 Task: Look for products from Store Brand only.
Action: Mouse moved to (22, 89)
Screenshot: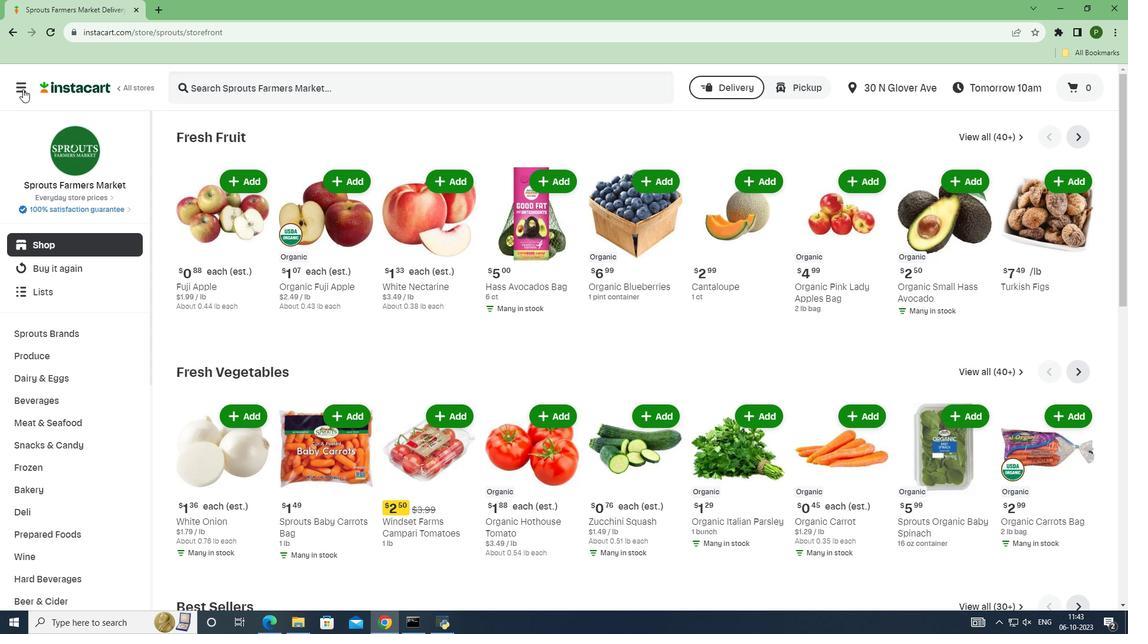 
Action: Mouse pressed left at (22, 89)
Screenshot: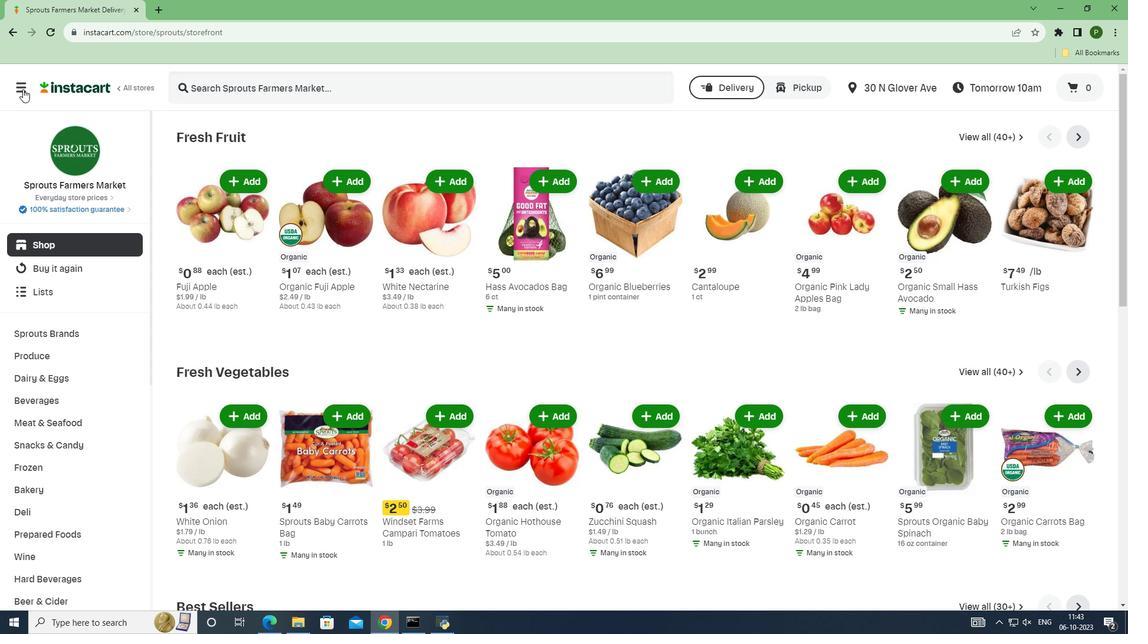 
Action: Mouse moved to (61, 311)
Screenshot: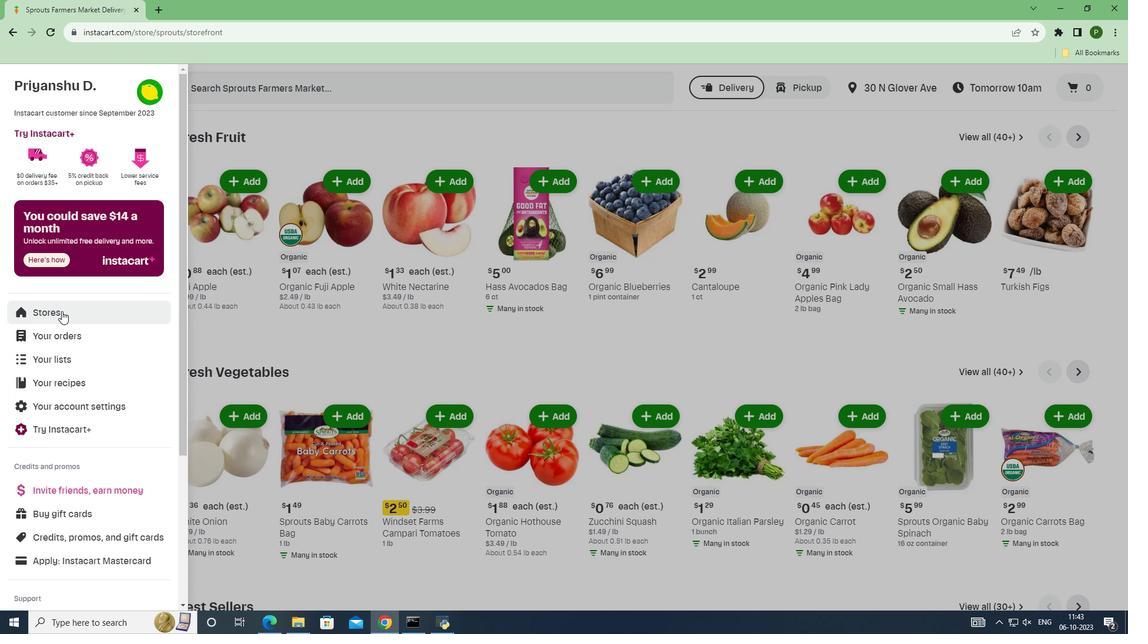 
Action: Mouse pressed left at (61, 311)
Screenshot: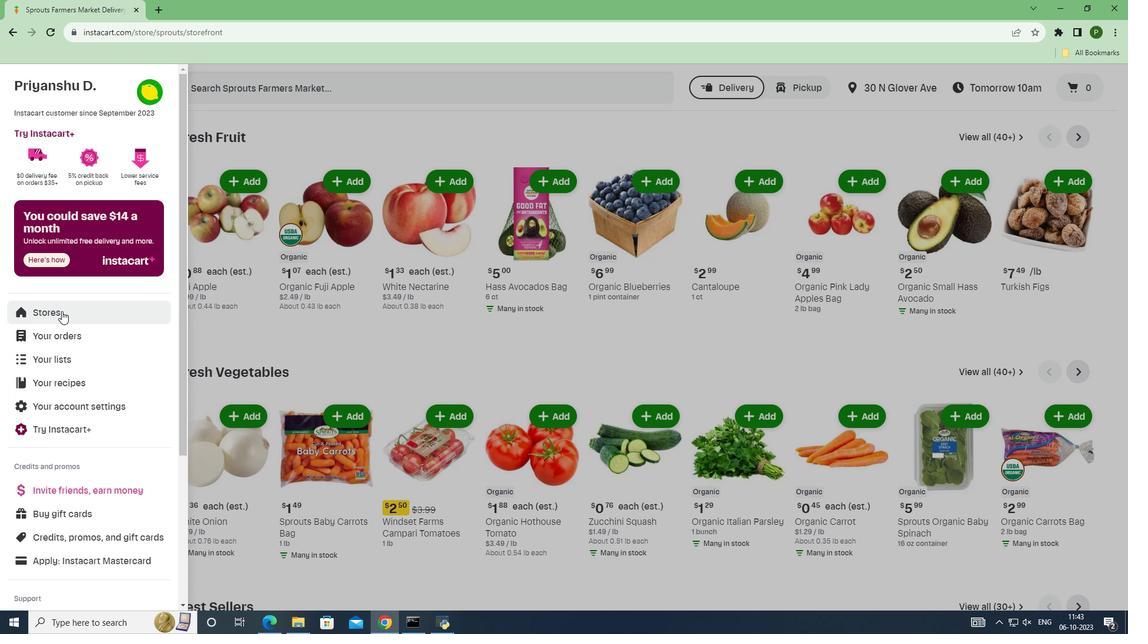 
Action: Mouse moved to (251, 134)
Screenshot: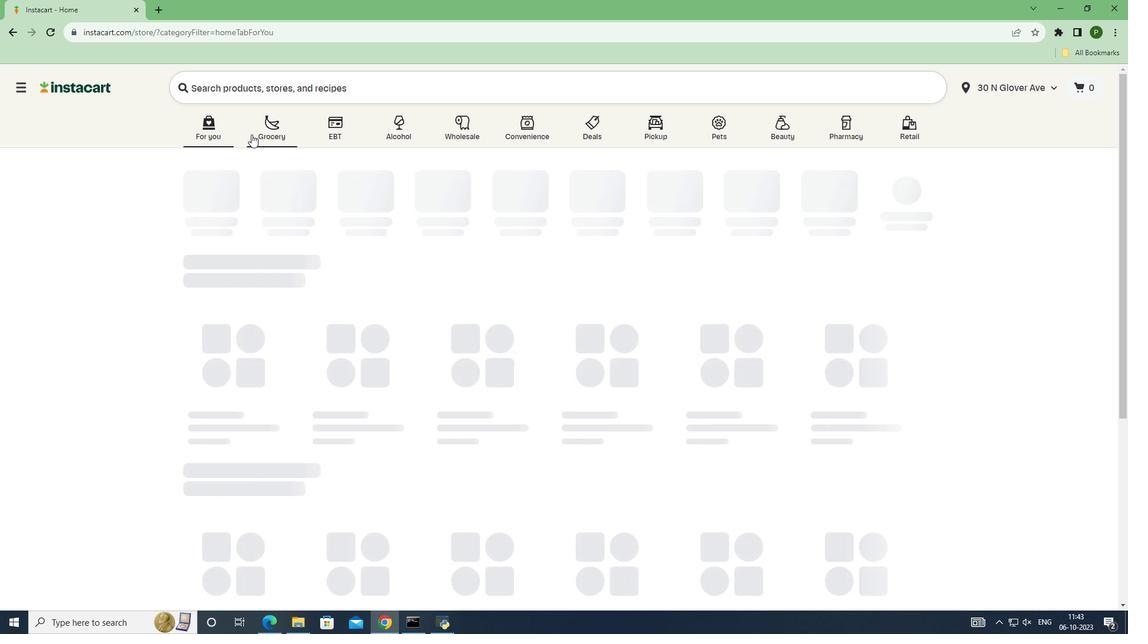 
Action: Mouse pressed left at (251, 134)
Screenshot: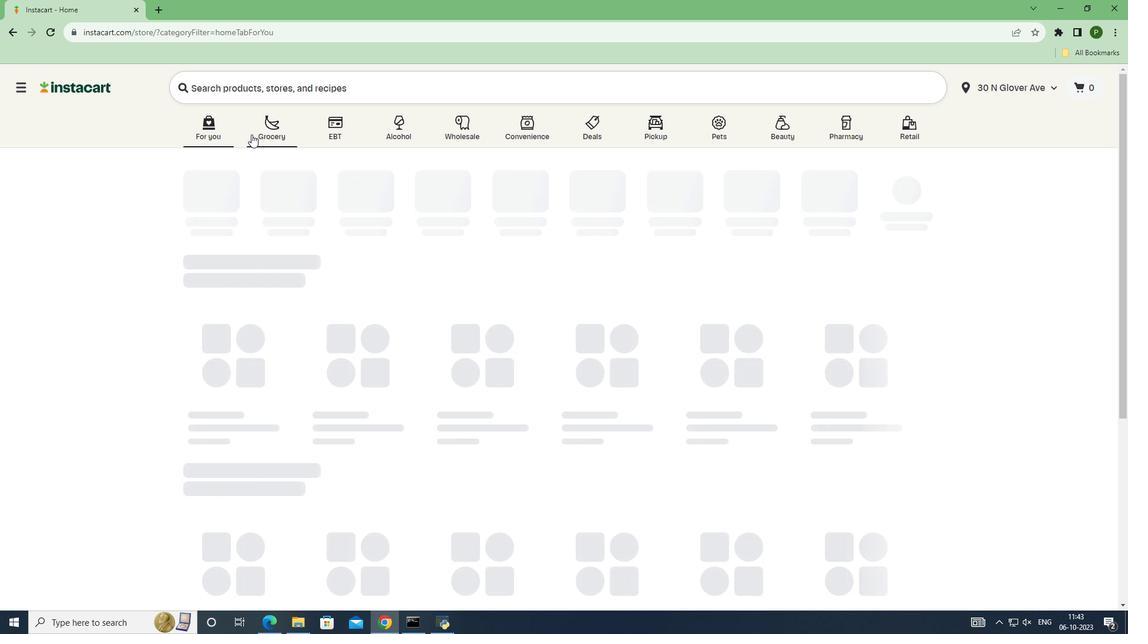 
Action: Mouse moved to (740, 275)
Screenshot: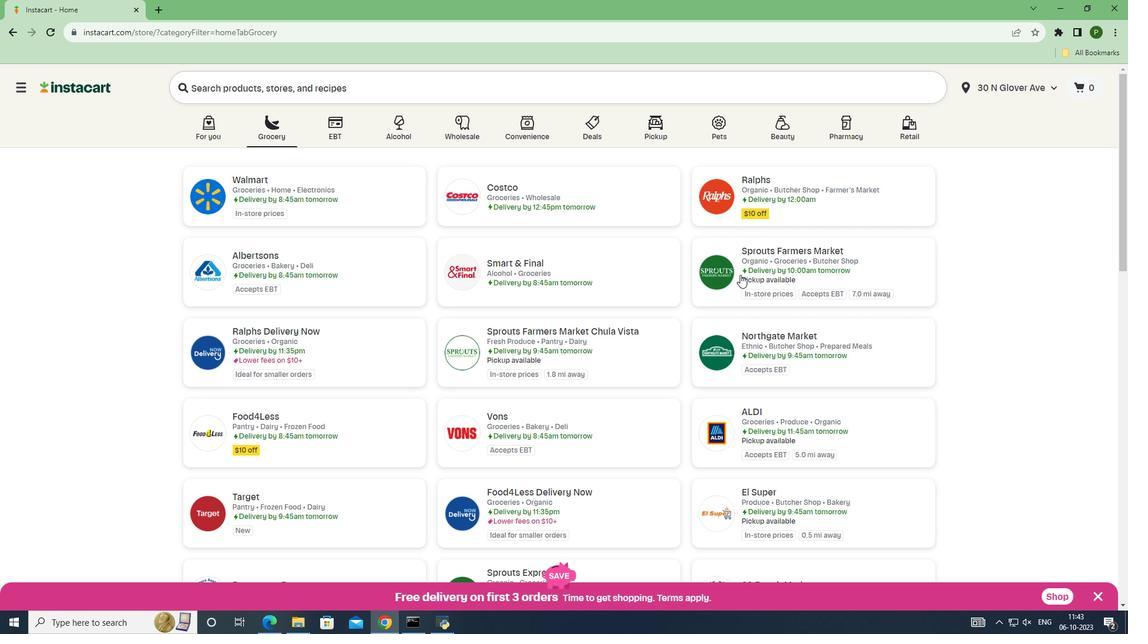 
Action: Mouse pressed left at (740, 275)
Screenshot: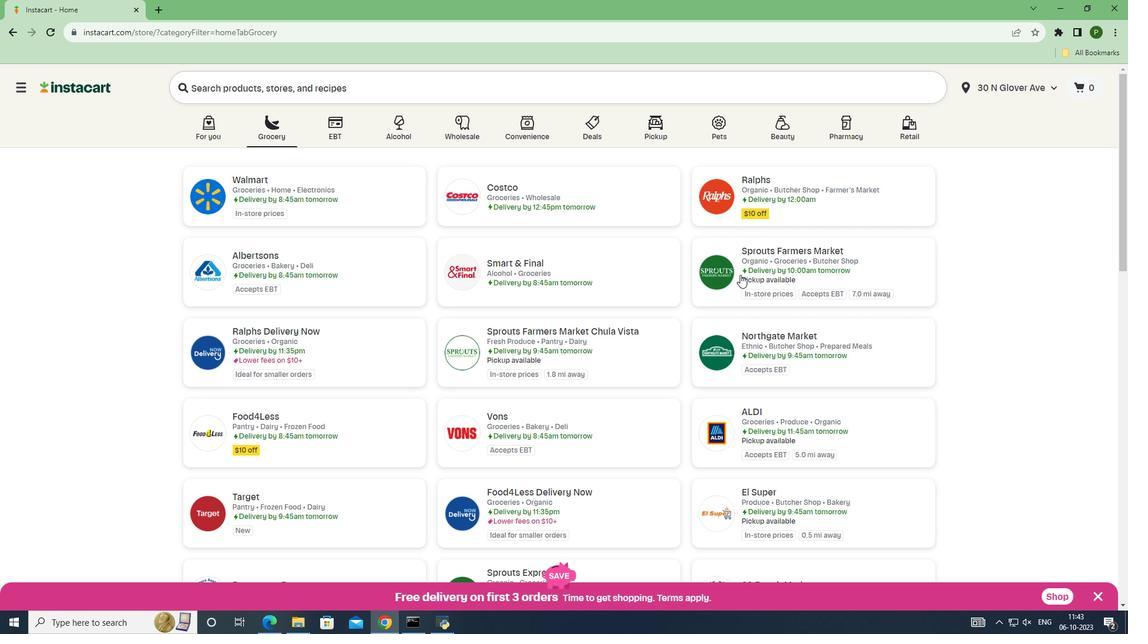 
Action: Mouse moved to (74, 356)
Screenshot: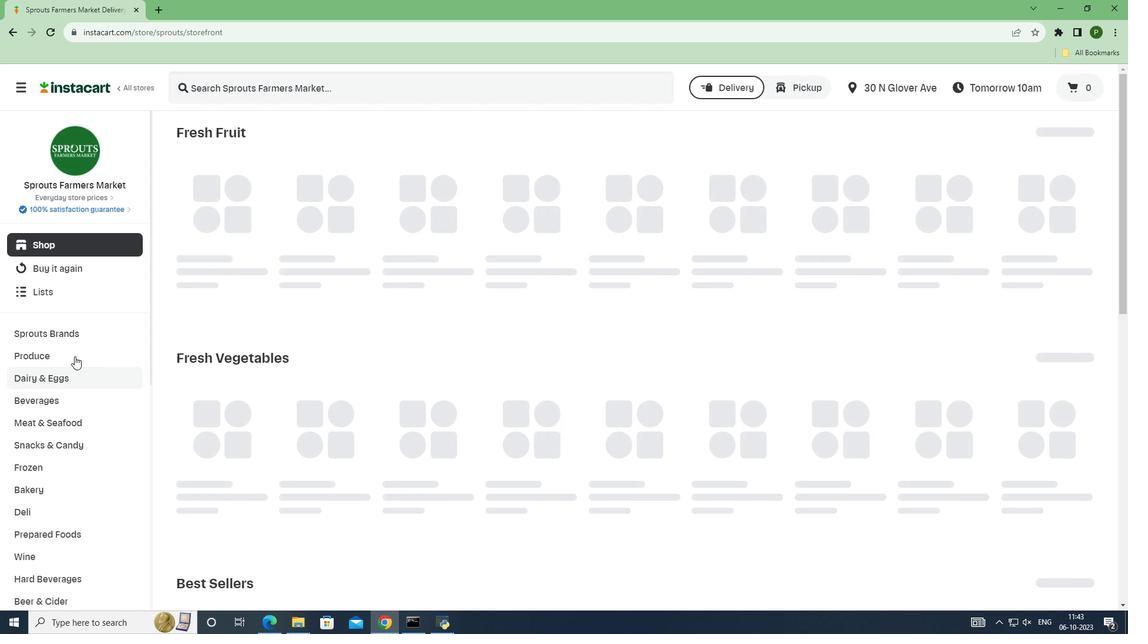 
Action: Mouse pressed left at (74, 356)
Screenshot: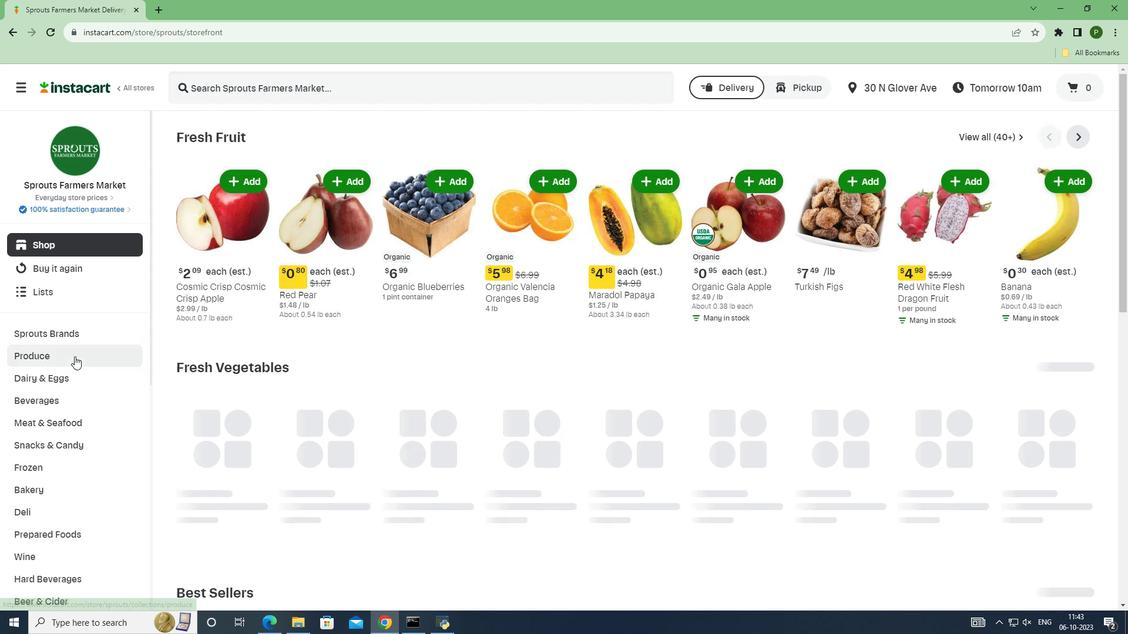 
Action: Mouse moved to (68, 397)
Screenshot: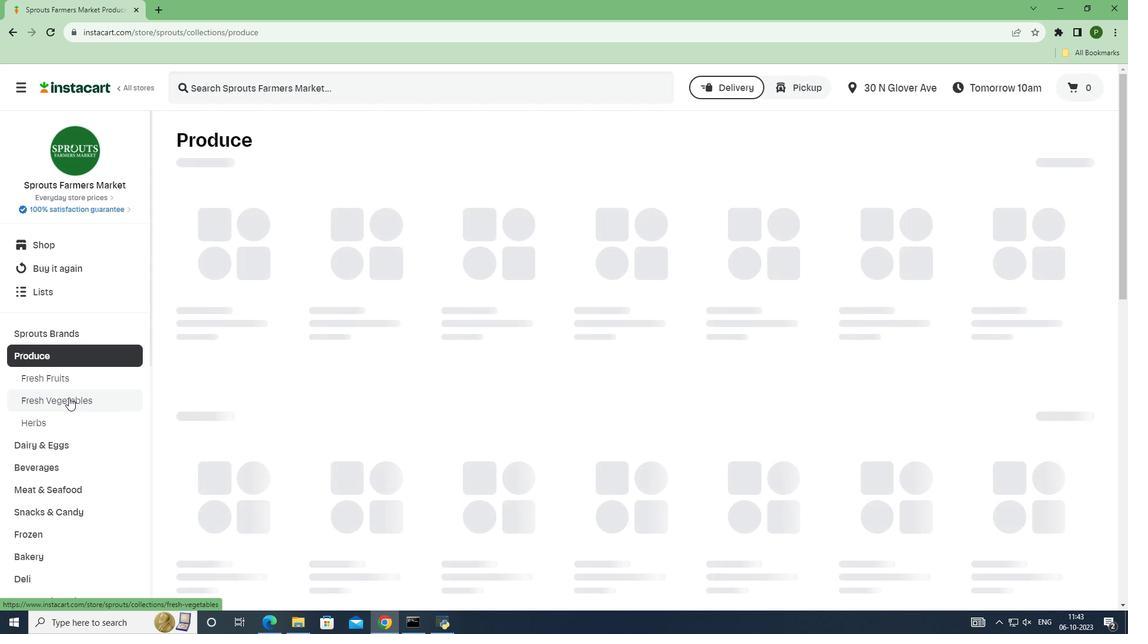 
Action: Mouse pressed left at (68, 397)
Screenshot: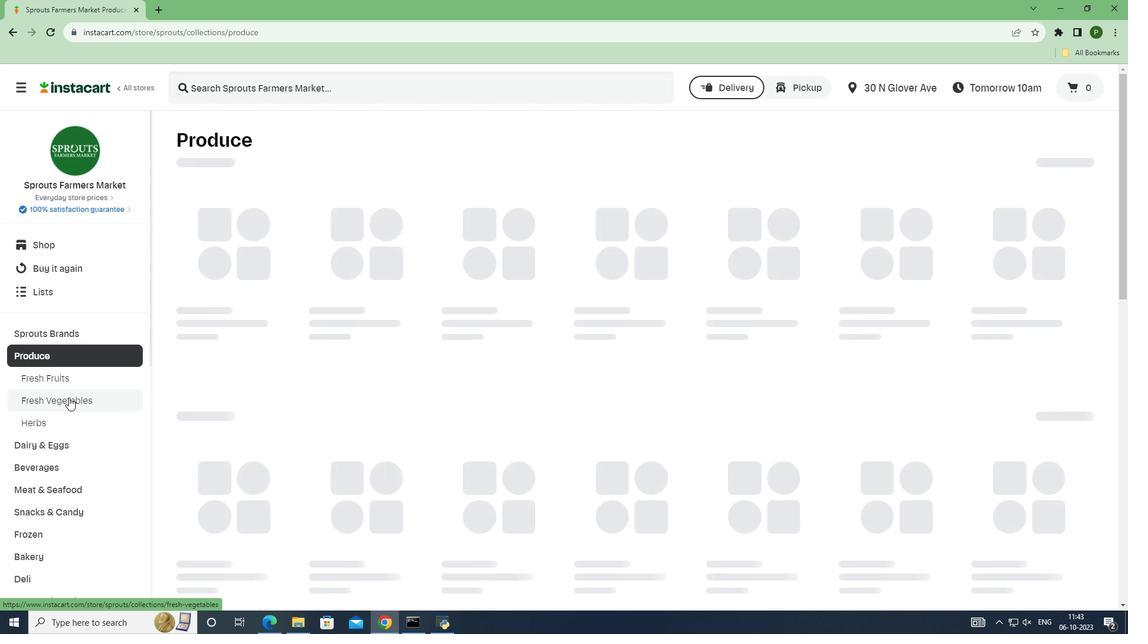 
Action: Mouse moved to (367, 245)
Screenshot: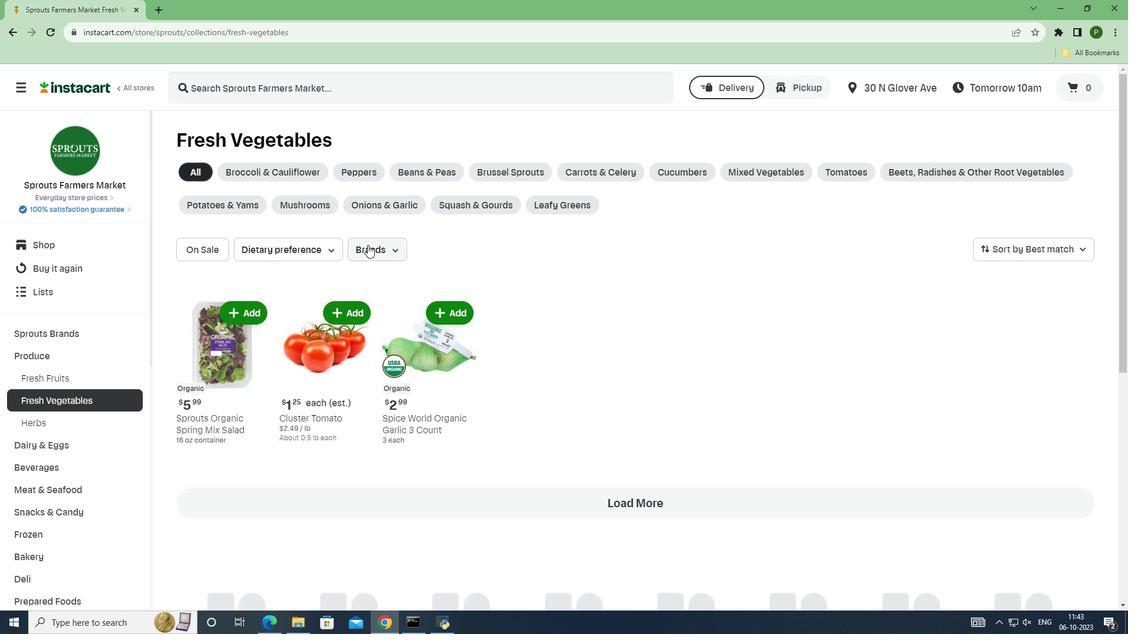 
Action: Mouse pressed left at (367, 245)
Screenshot: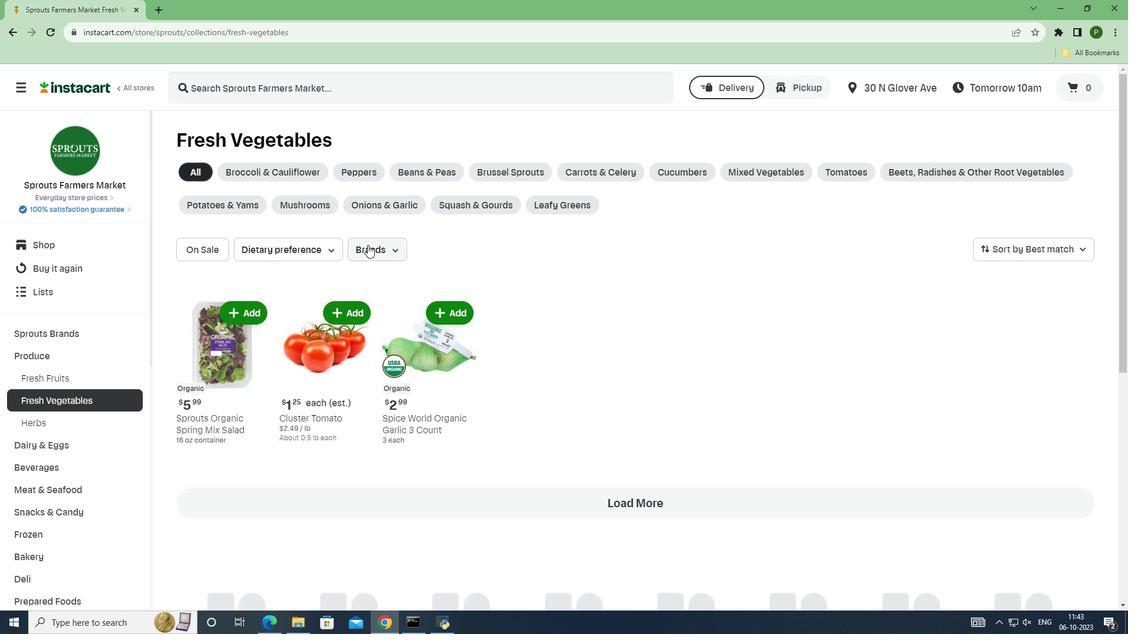 
Action: Mouse moved to (371, 283)
Screenshot: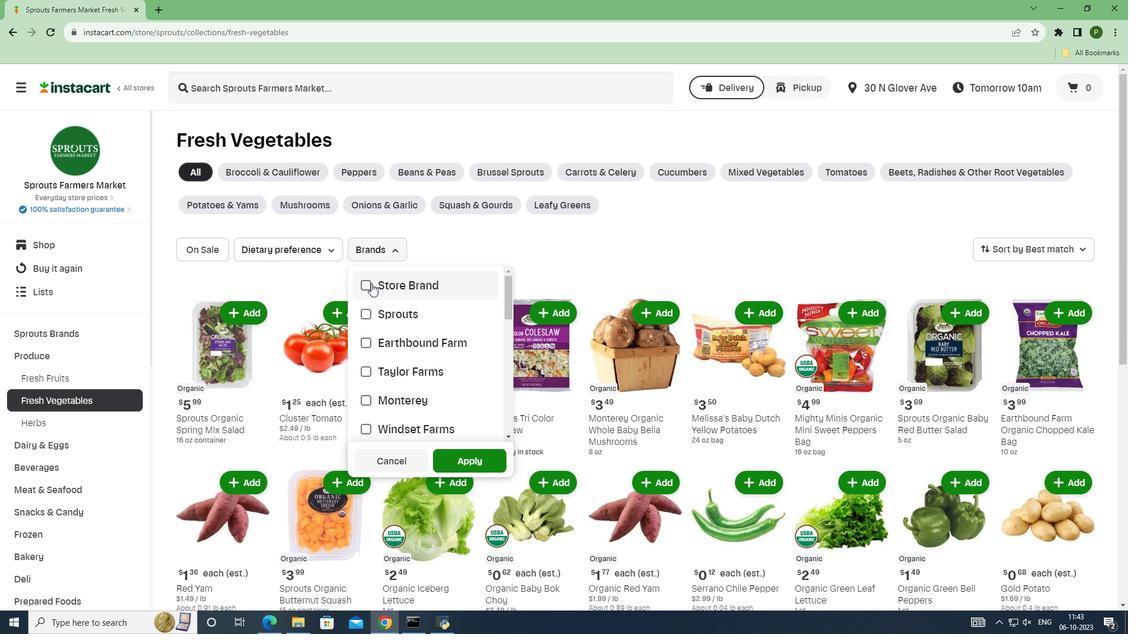 
Action: Mouse pressed left at (371, 283)
Screenshot: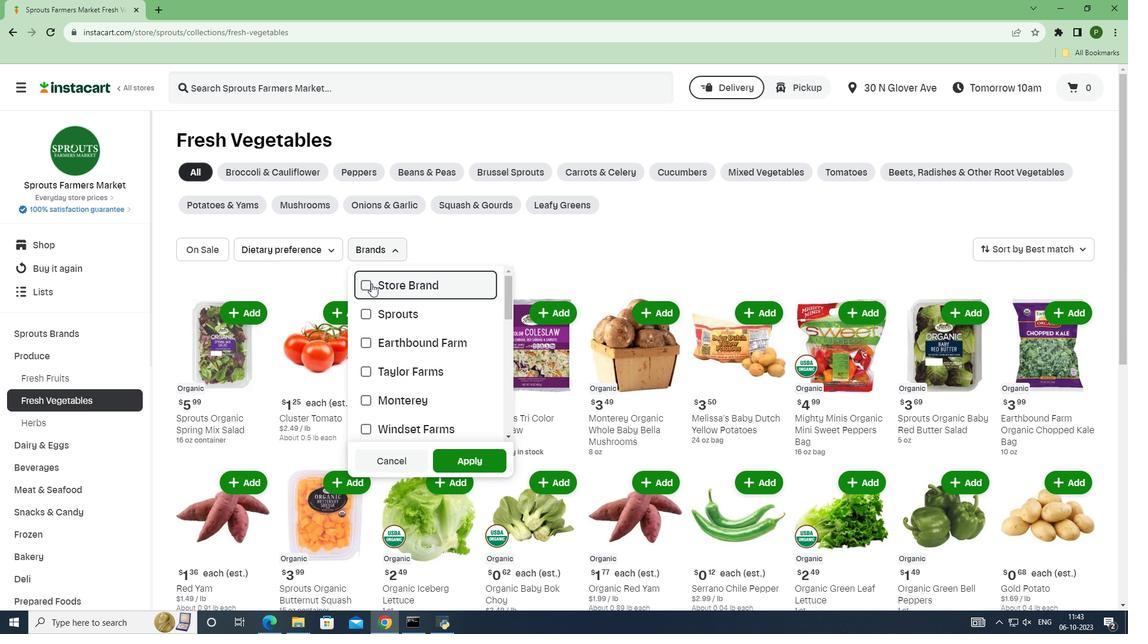 
Action: Mouse moved to (492, 465)
Screenshot: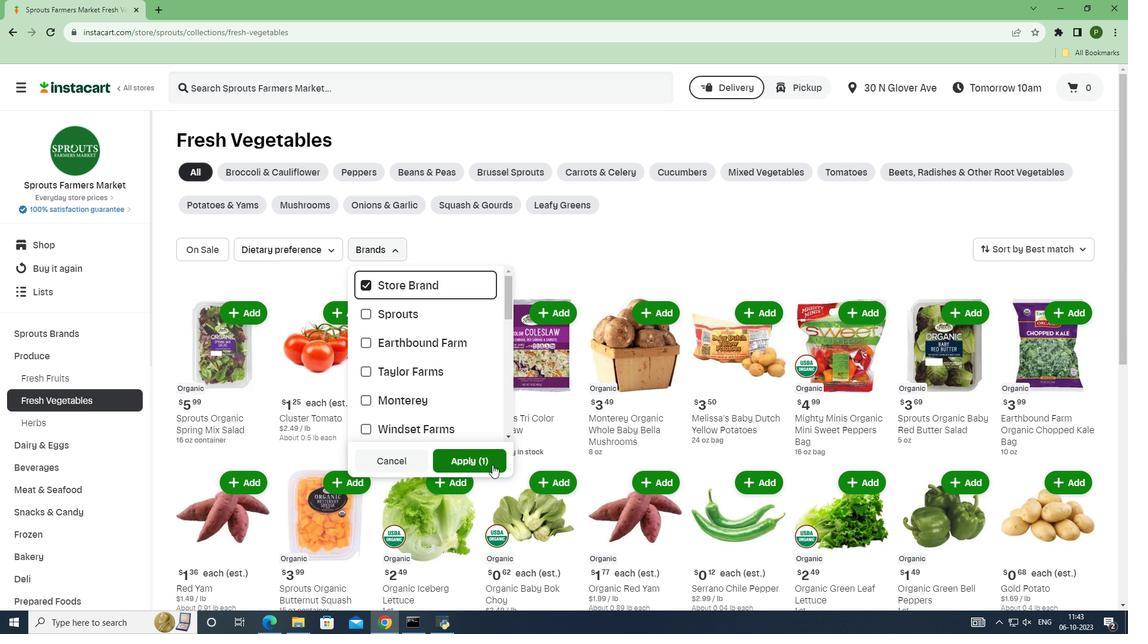 
Action: Mouse pressed left at (492, 465)
Screenshot: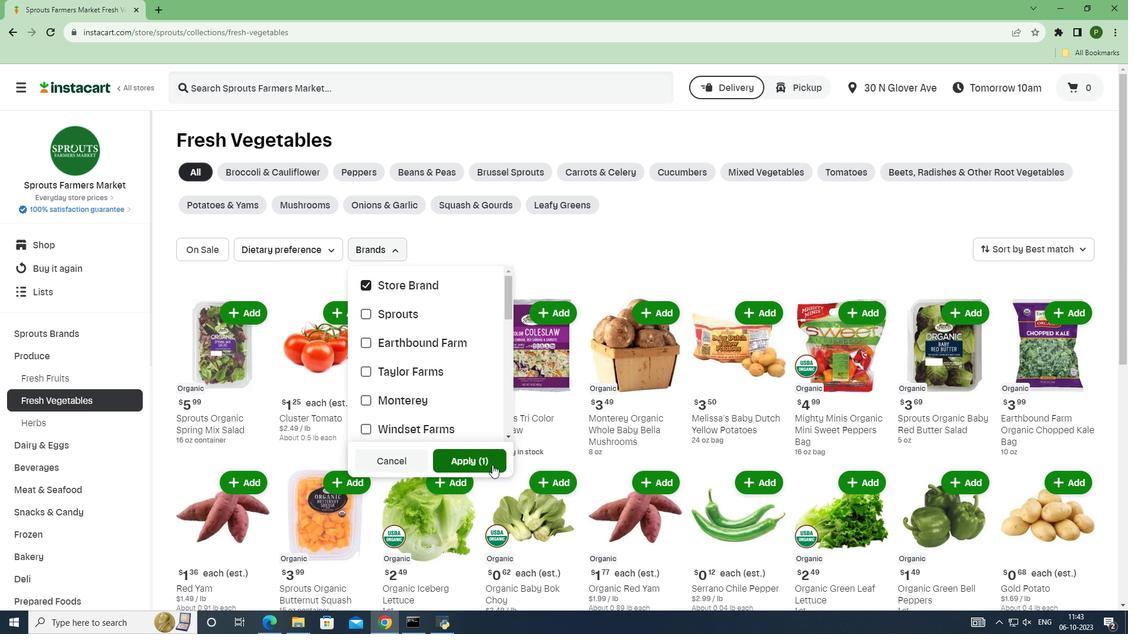 
Action: Mouse moved to (601, 365)
Screenshot: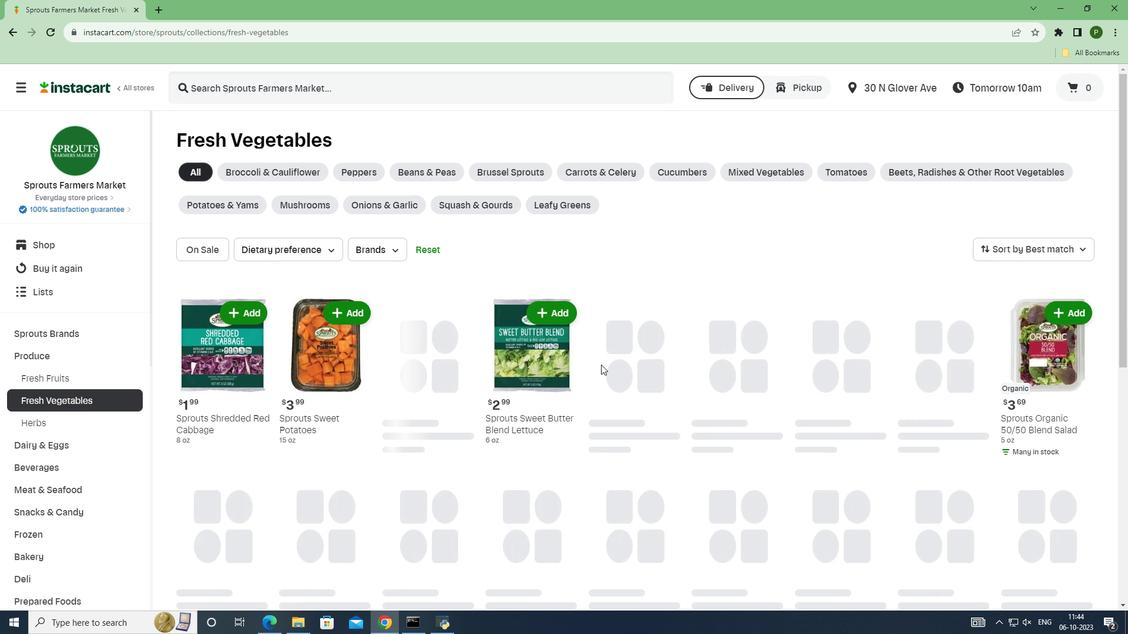 
Action: Mouse scrolled (601, 364) with delta (0, 0)
Screenshot: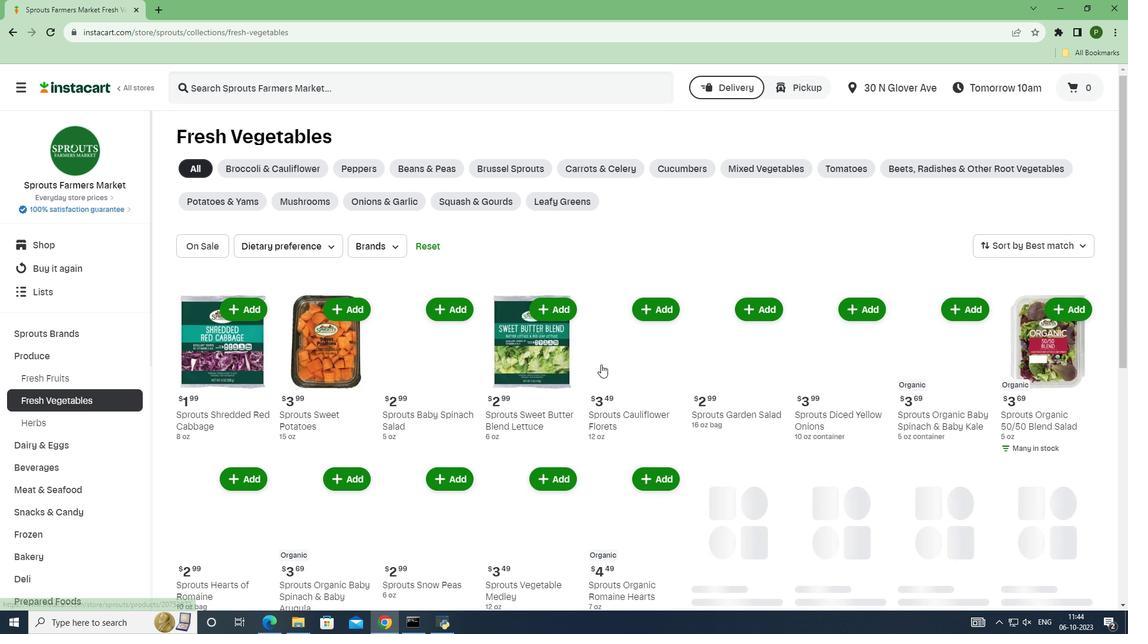 
Action: Mouse moved to (601, 367)
Screenshot: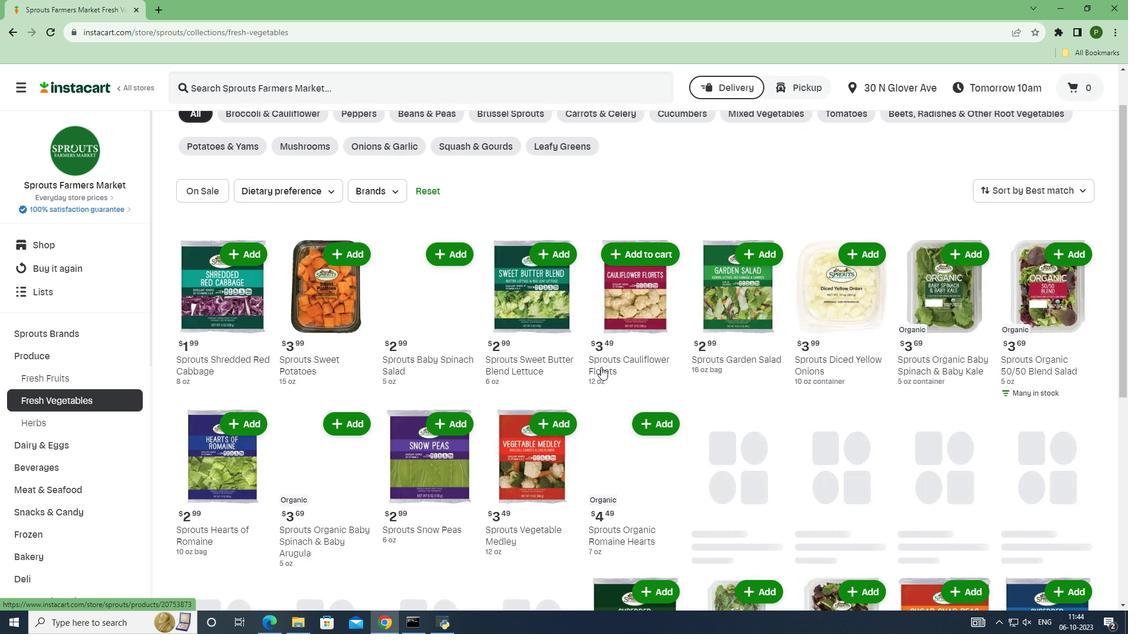 
